 Task: Look for products in the category "Muffins" from Zen Bakery only.
Action: Mouse moved to (17, 80)
Screenshot: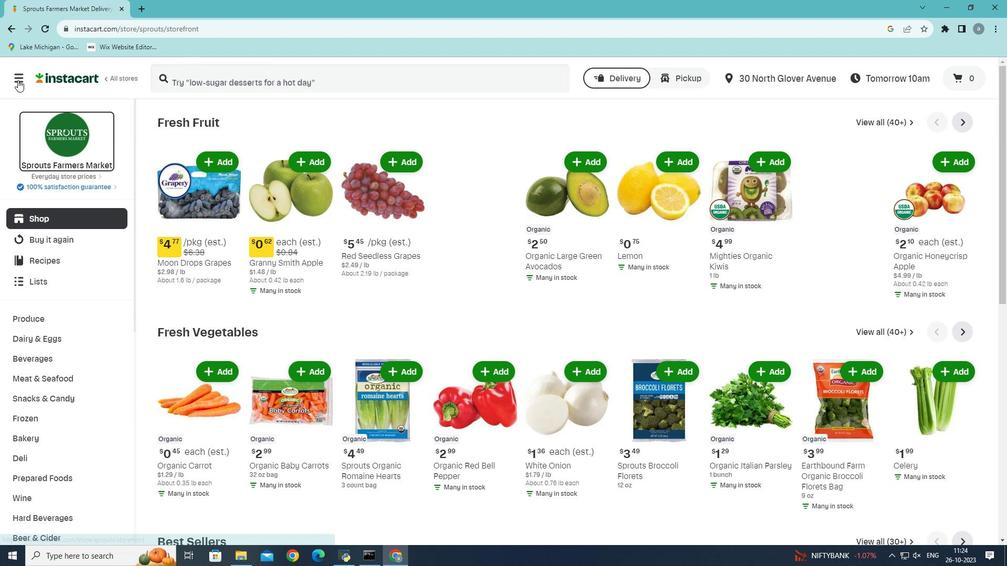 
Action: Mouse pressed left at (17, 80)
Screenshot: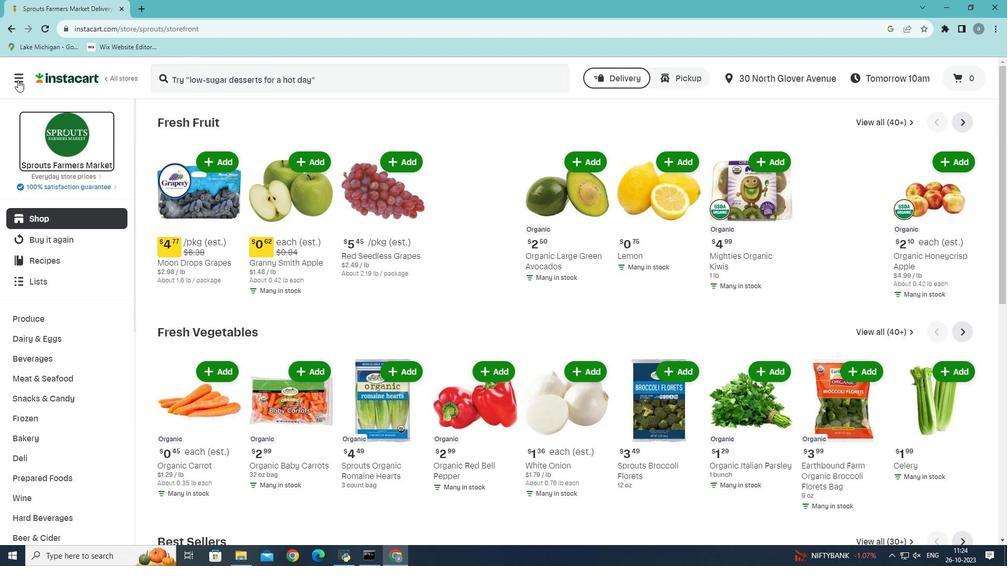 
Action: Mouse moved to (42, 302)
Screenshot: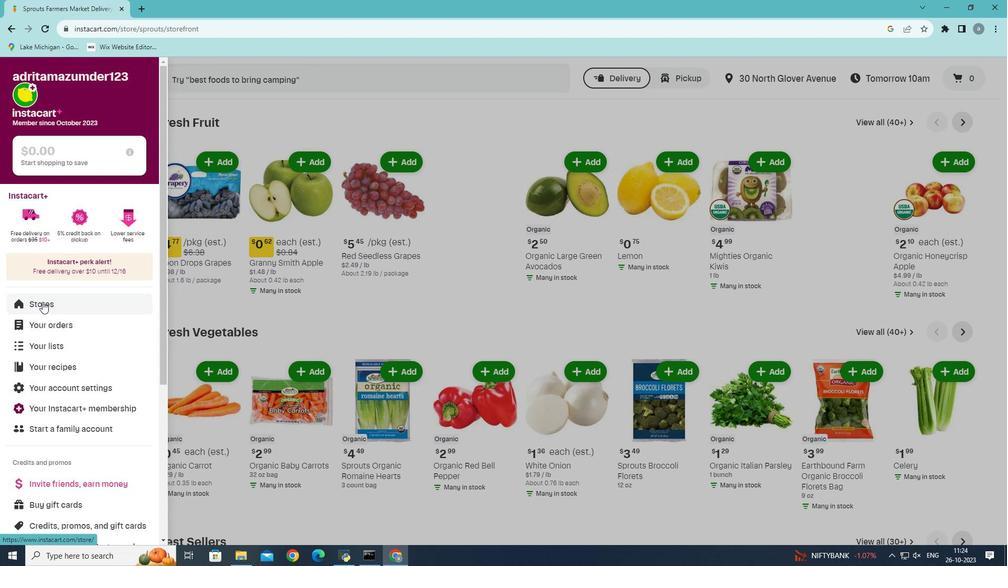
Action: Mouse pressed left at (42, 302)
Screenshot: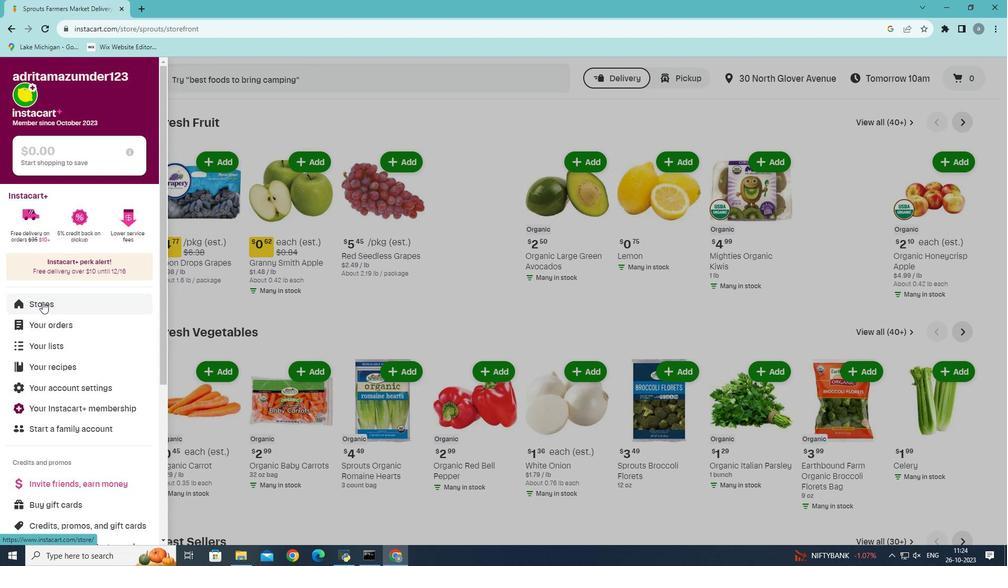 
Action: Mouse moved to (227, 116)
Screenshot: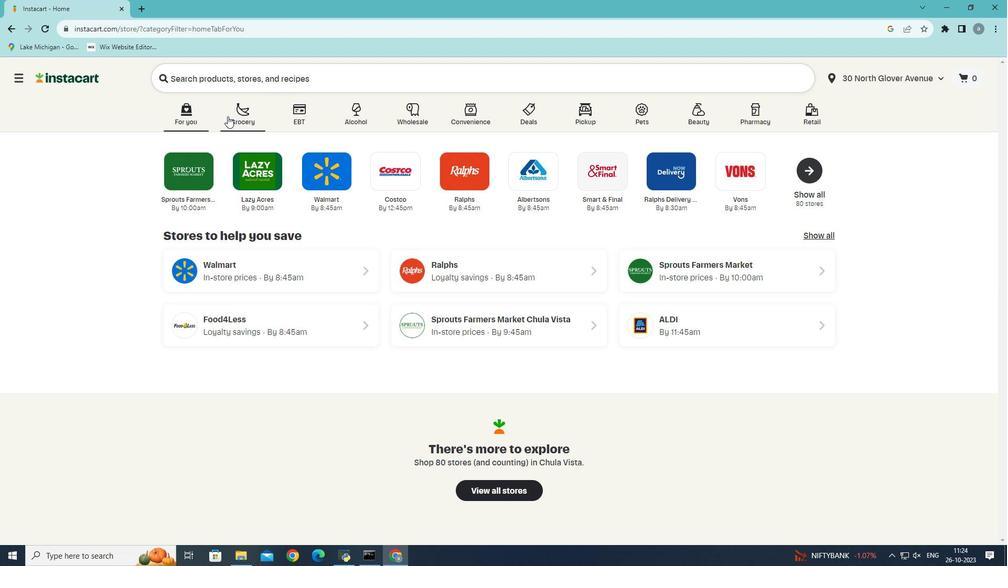 
Action: Mouse pressed left at (227, 116)
Screenshot: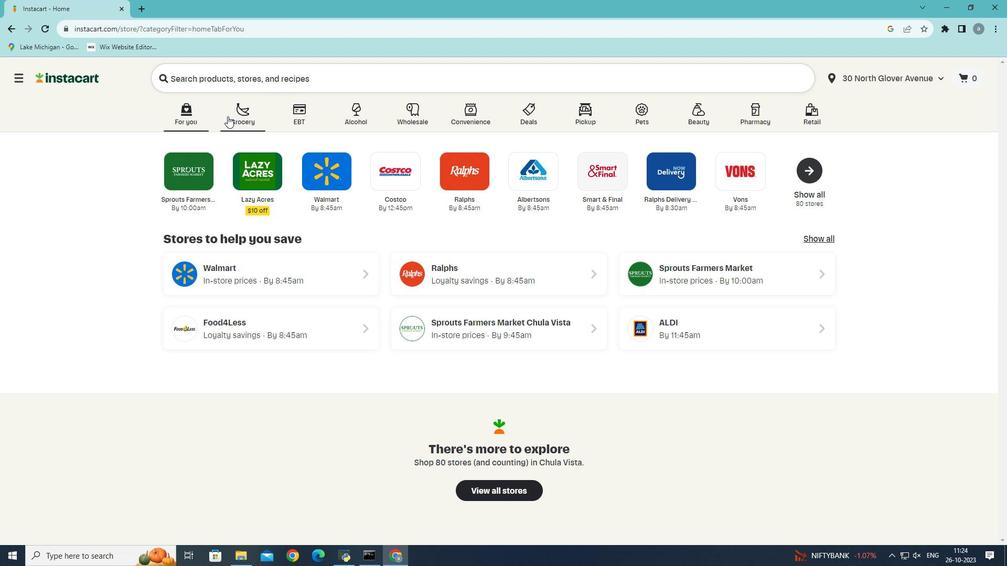 
Action: Mouse moved to (245, 305)
Screenshot: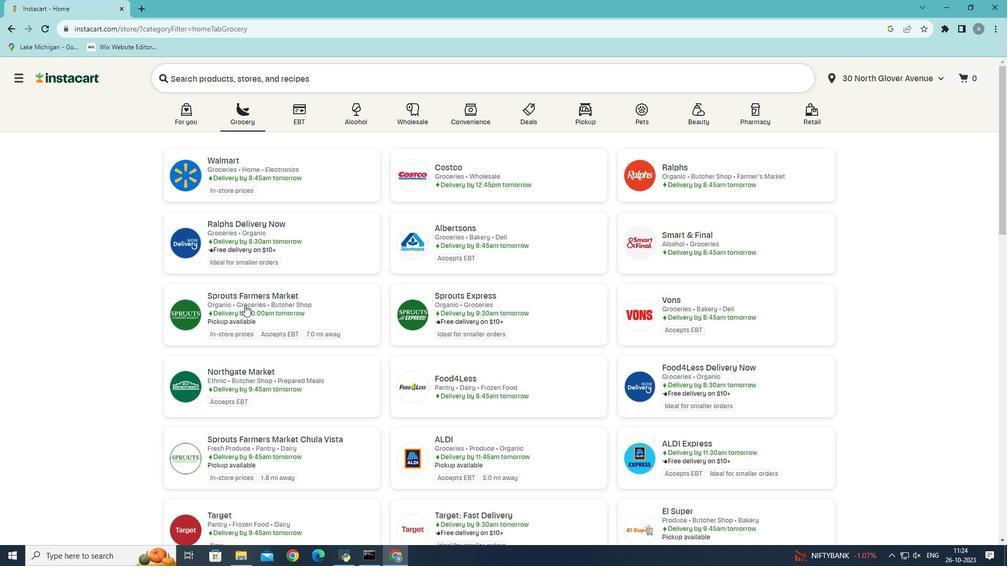 
Action: Mouse pressed left at (245, 305)
Screenshot: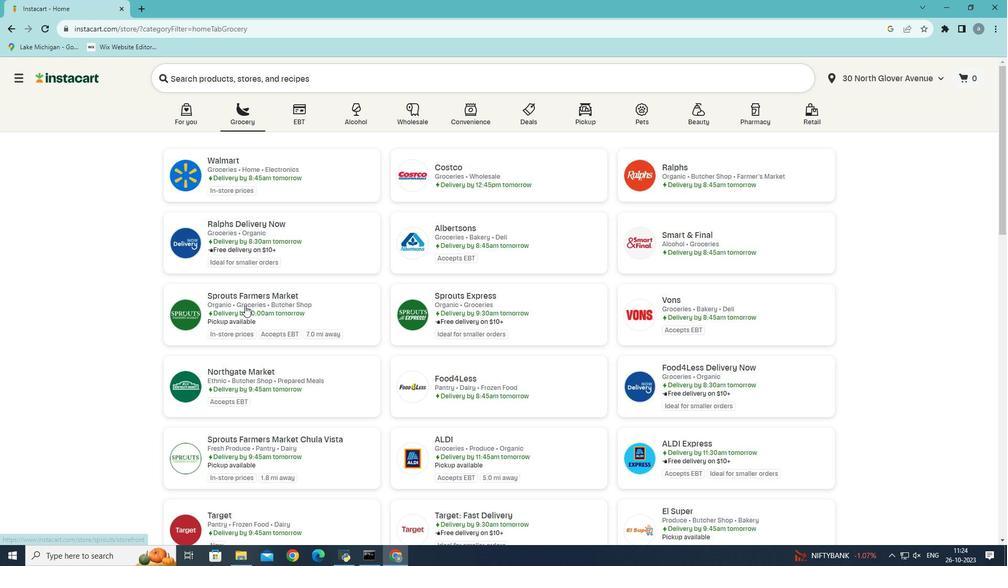 
Action: Mouse moved to (18, 437)
Screenshot: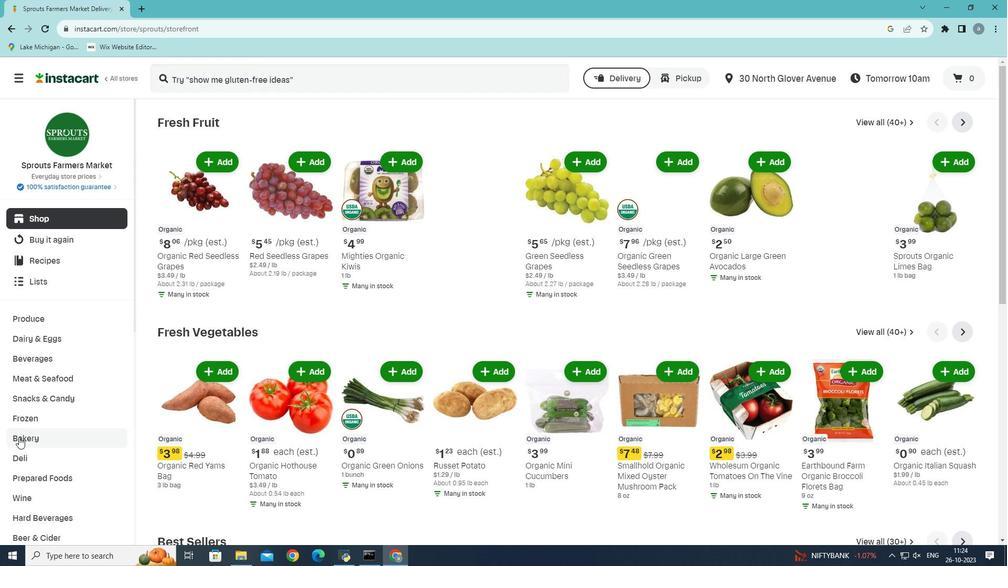 
Action: Mouse pressed left at (18, 437)
Screenshot: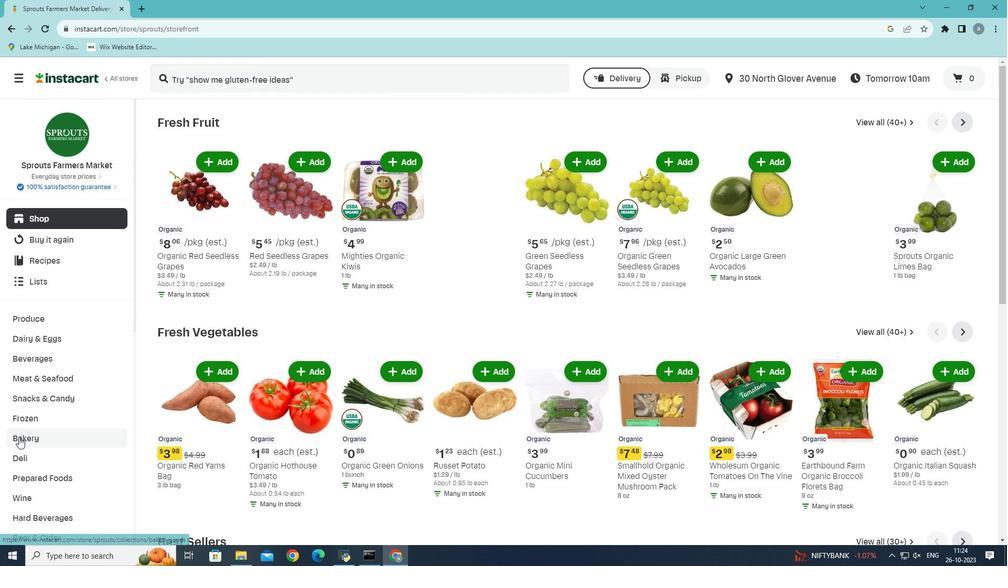 
Action: Mouse moved to (642, 145)
Screenshot: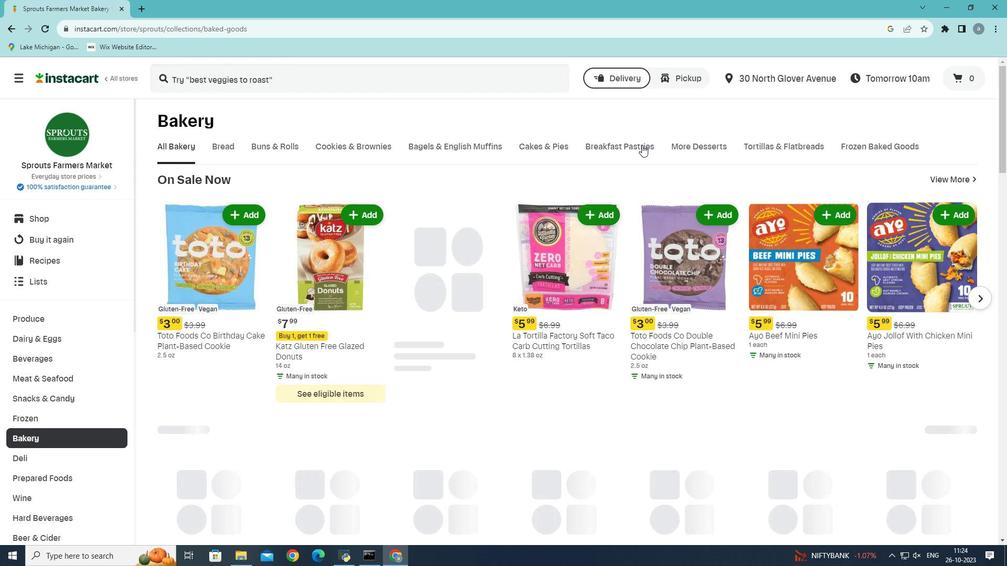 
Action: Mouse pressed left at (642, 145)
Screenshot: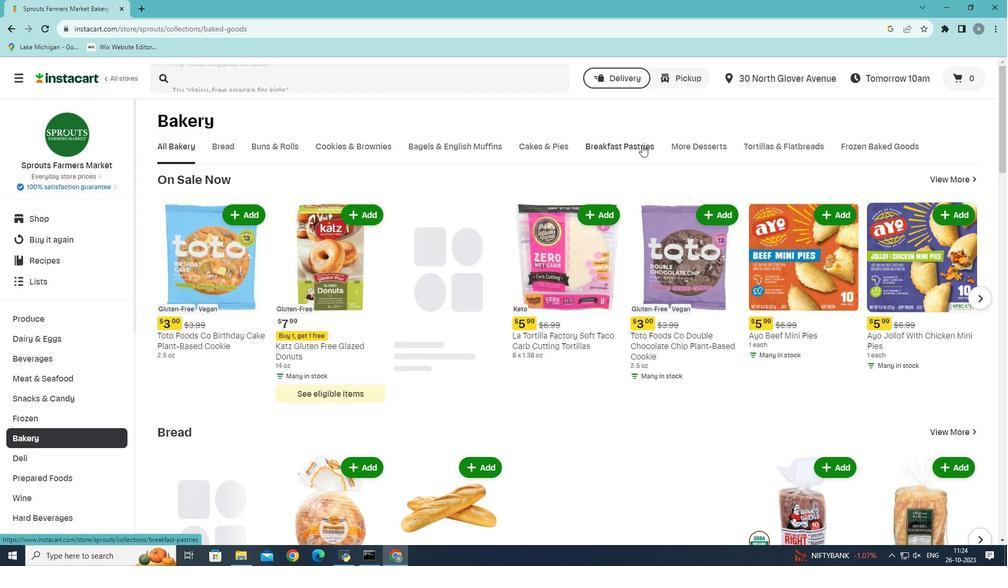 
Action: Mouse moved to (243, 185)
Screenshot: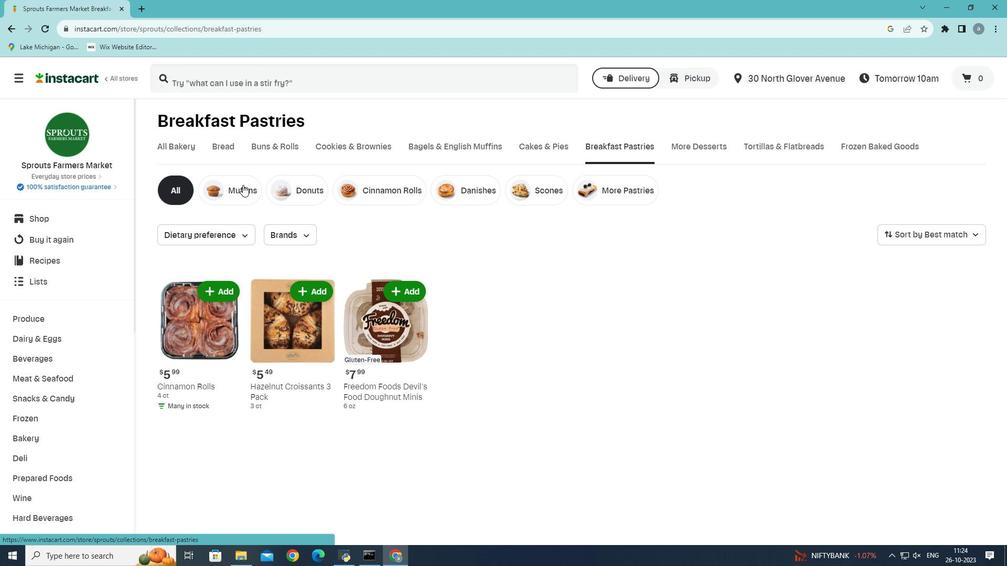 
Action: Mouse pressed left at (243, 185)
Screenshot: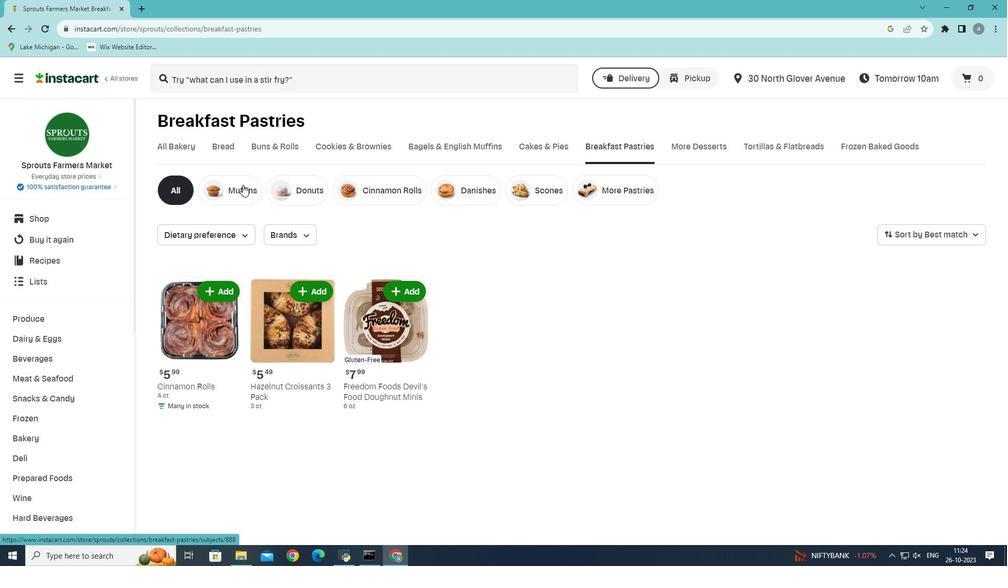 
Action: Mouse moved to (307, 238)
Screenshot: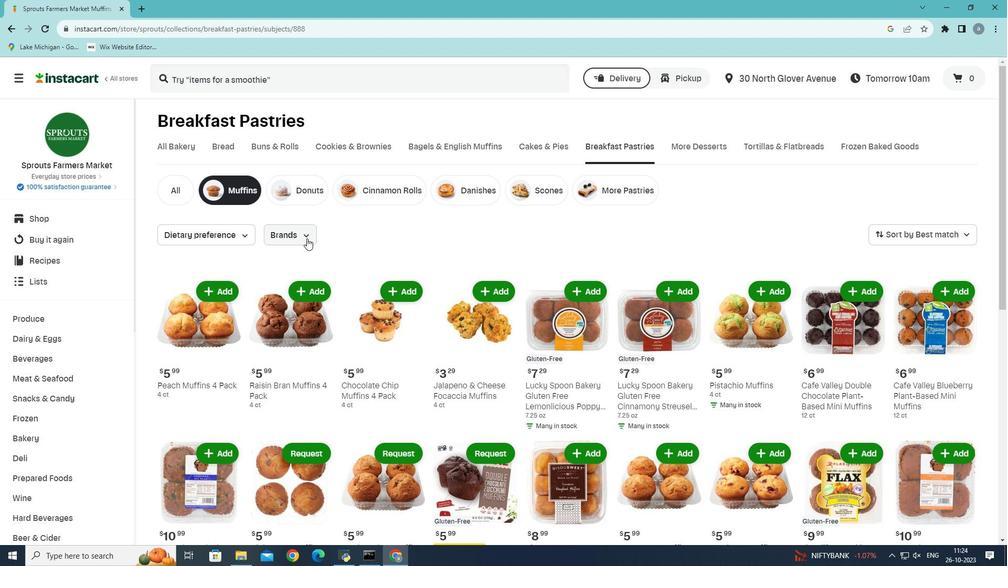 
Action: Mouse pressed left at (307, 238)
Screenshot: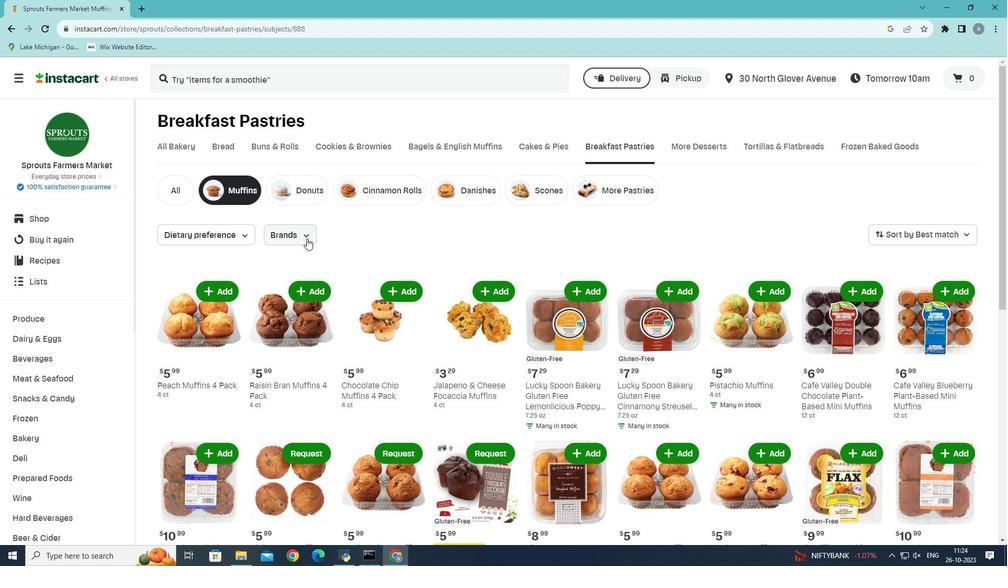 
Action: Mouse moved to (298, 268)
Screenshot: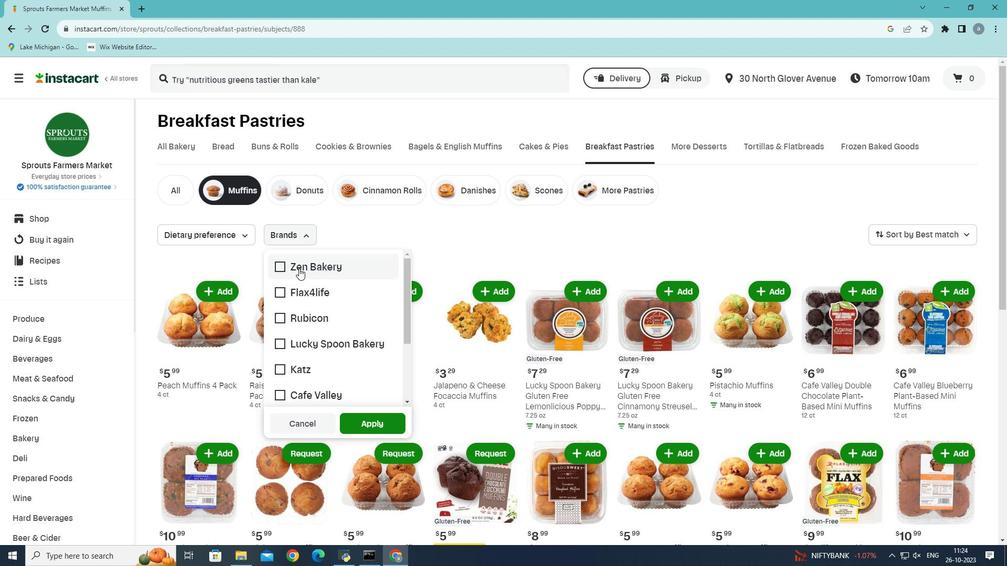 
Action: Mouse pressed left at (298, 268)
Screenshot: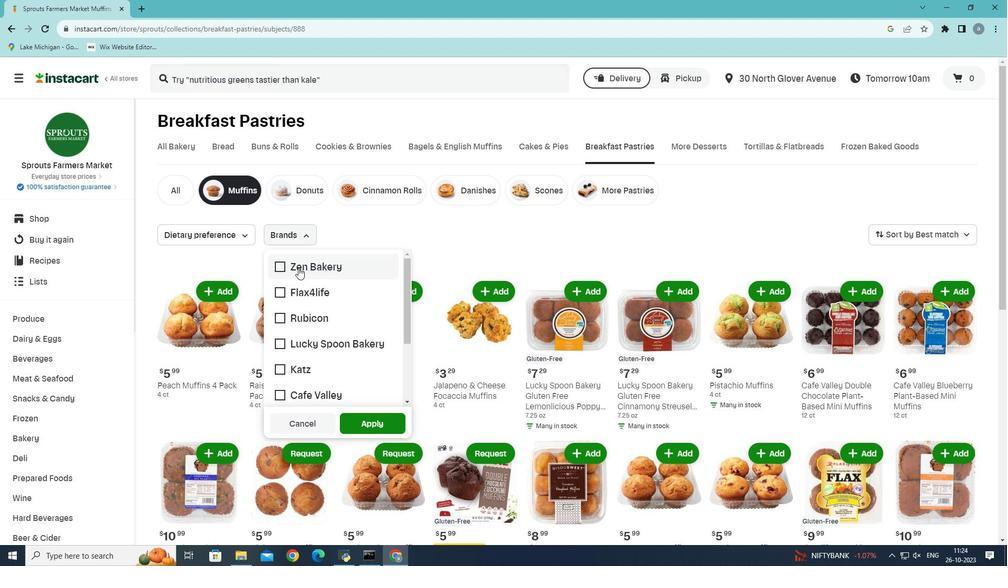 
Action: Mouse moved to (369, 420)
Screenshot: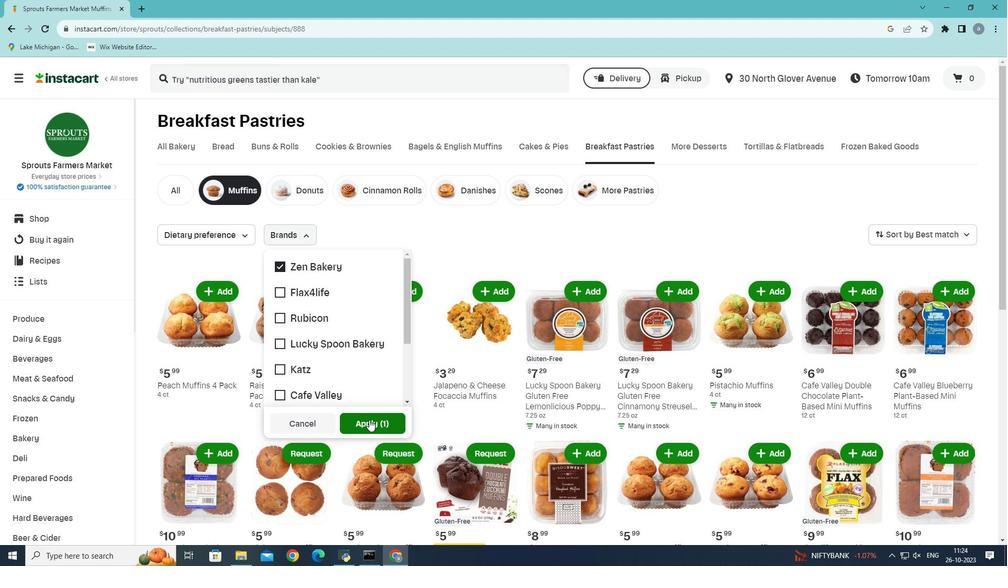 
Action: Mouse pressed left at (369, 420)
Screenshot: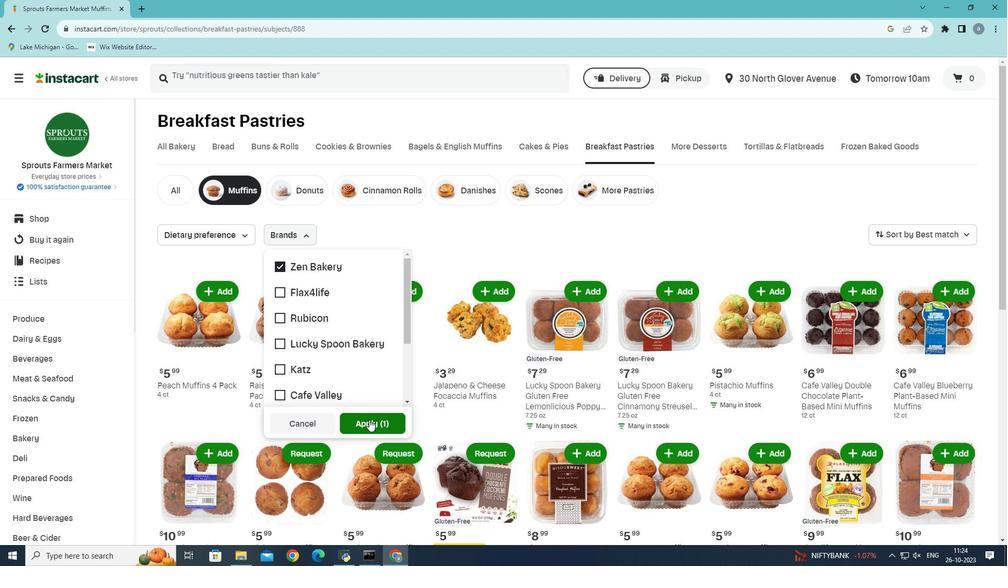 
Action: Mouse moved to (372, 413)
Screenshot: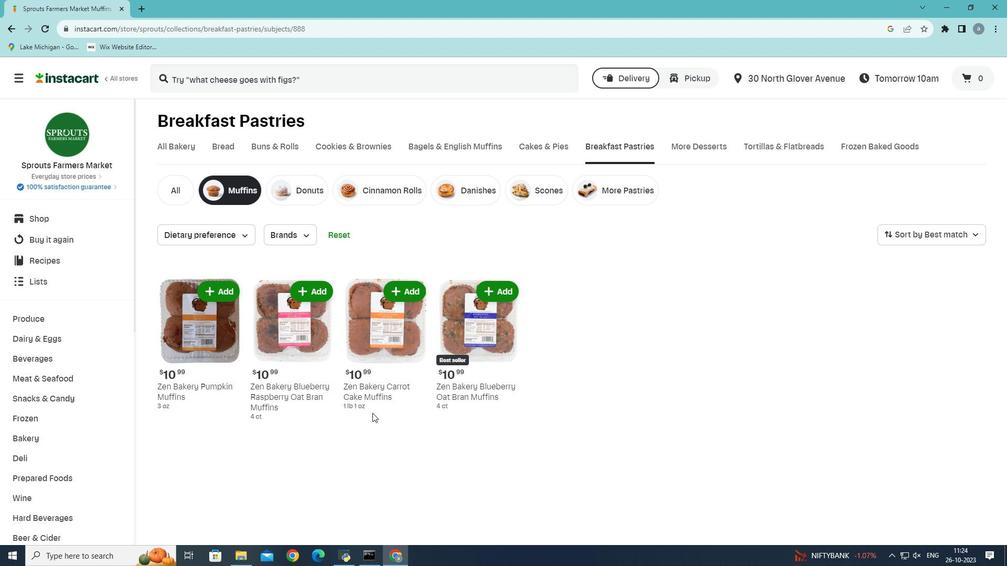 
